 Task: Read out  the articles  posted on the  page of ExxonMobil
Action: Mouse moved to (561, 67)
Screenshot: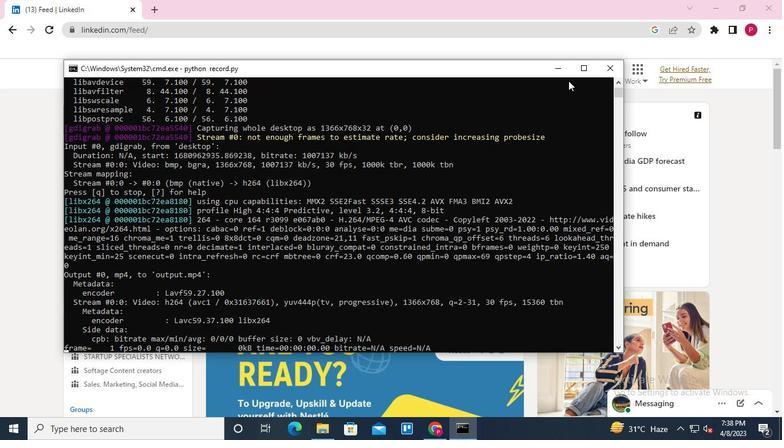 
Action: Mouse pressed left at (561, 67)
Screenshot: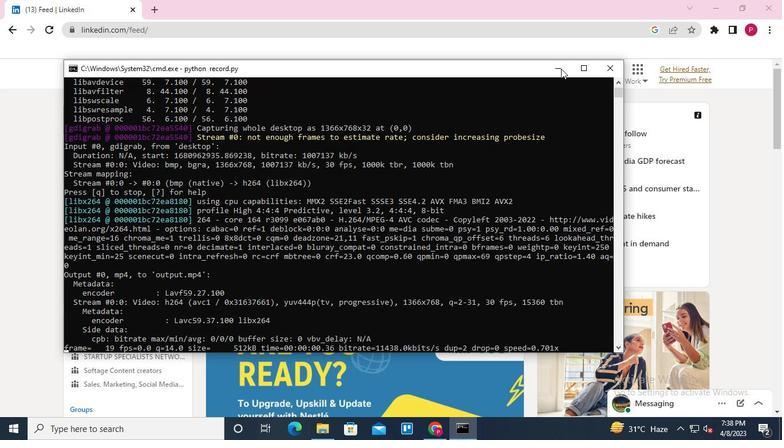 
Action: Mouse moved to (119, 79)
Screenshot: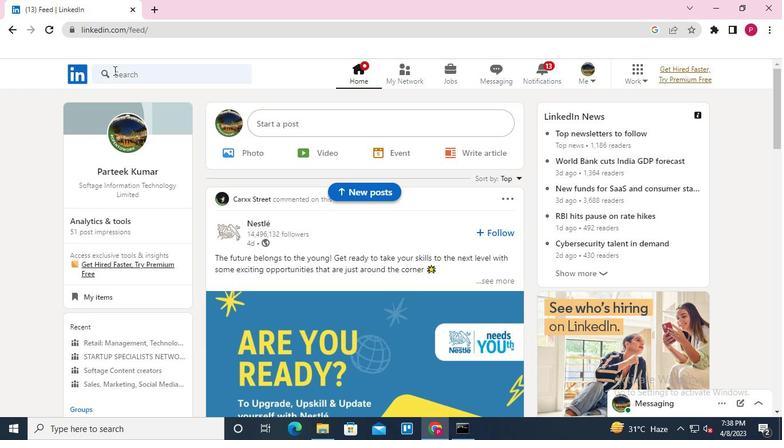 
Action: Mouse pressed left at (119, 79)
Screenshot: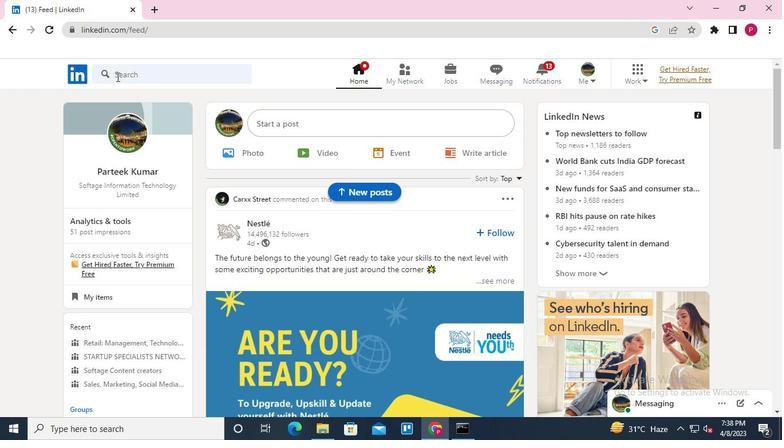 
Action: Mouse moved to (122, 119)
Screenshot: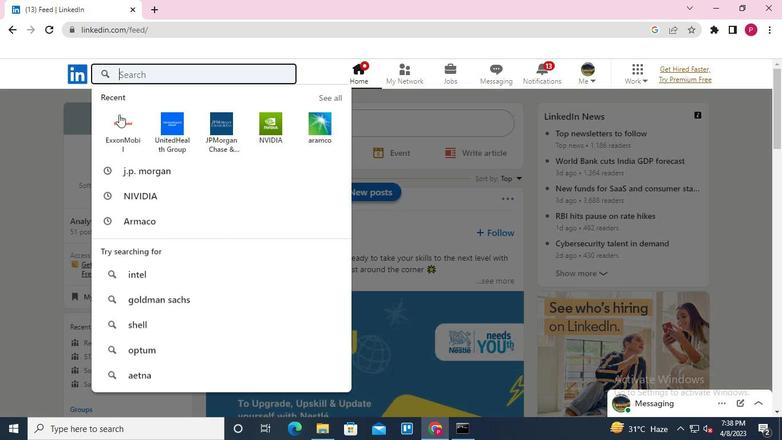 
Action: Mouse pressed left at (122, 119)
Screenshot: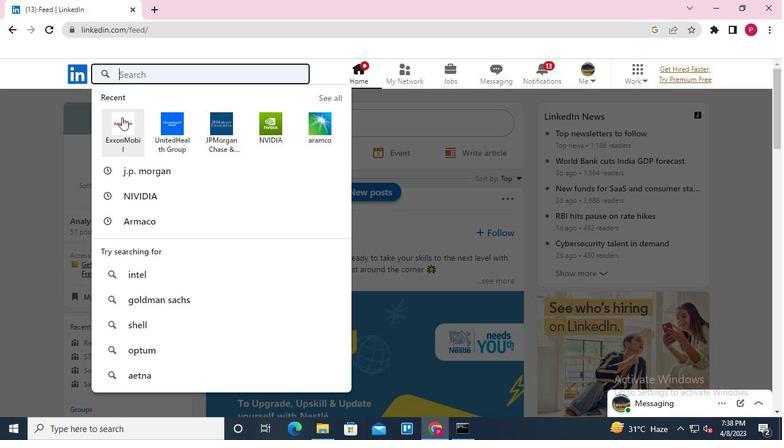 
Action: Mouse moved to (191, 132)
Screenshot: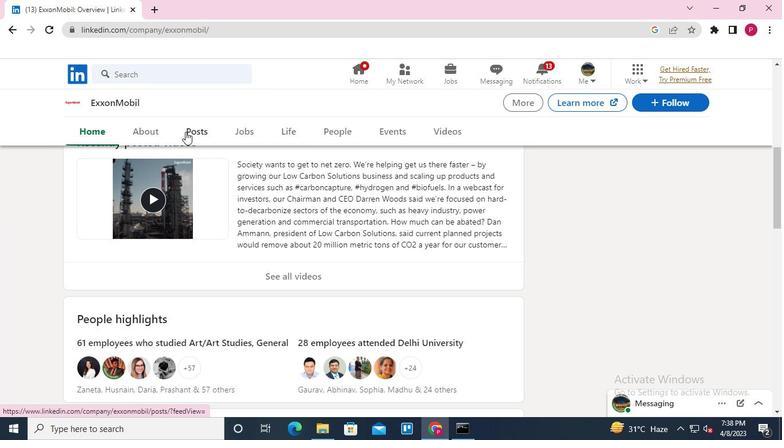 
Action: Mouse pressed left at (191, 132)
Screenshot: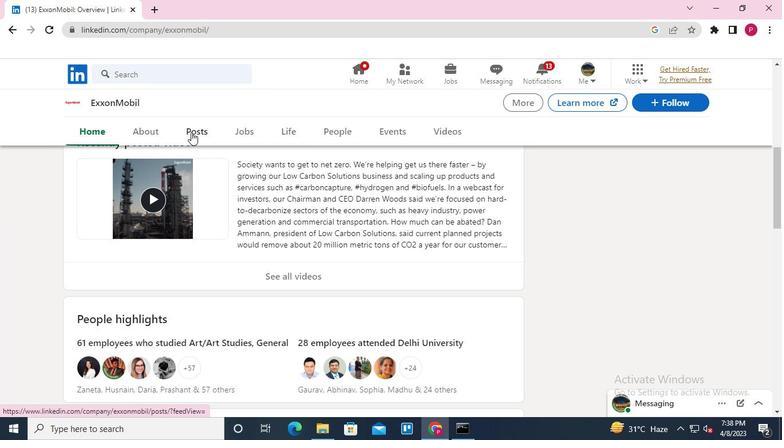
Action: Mouse moved to (348, 142)
Screenshot: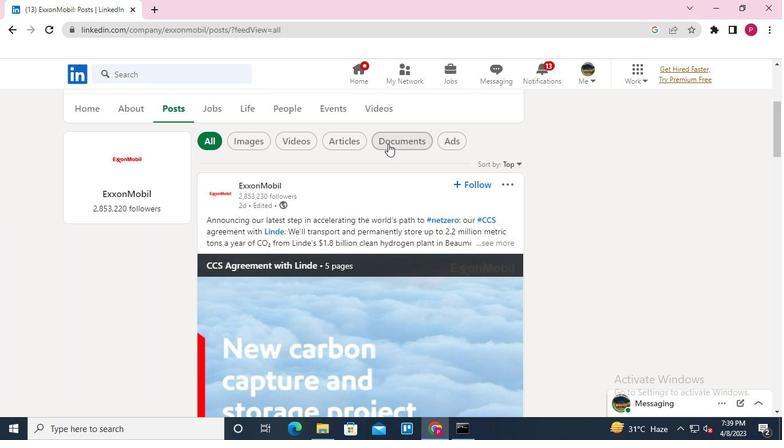 
Action: Mouse pressed left at (348, 142)
Screenshot: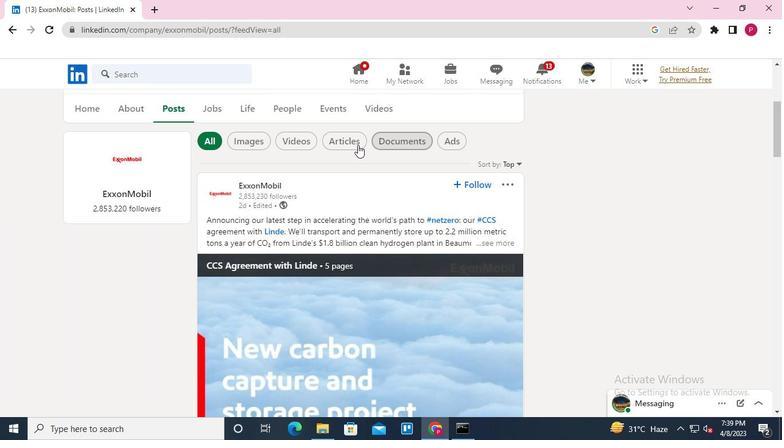 
Action: Mouse moved to (331, 285)
Screenshot: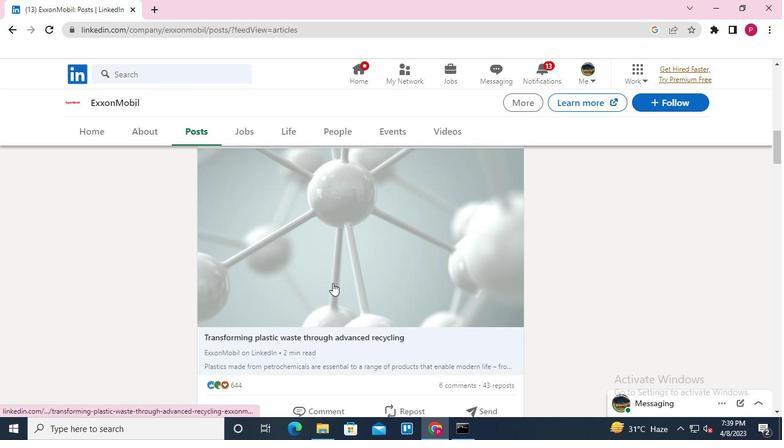 
Action: Keyboard Key.alt_l
Screenshot: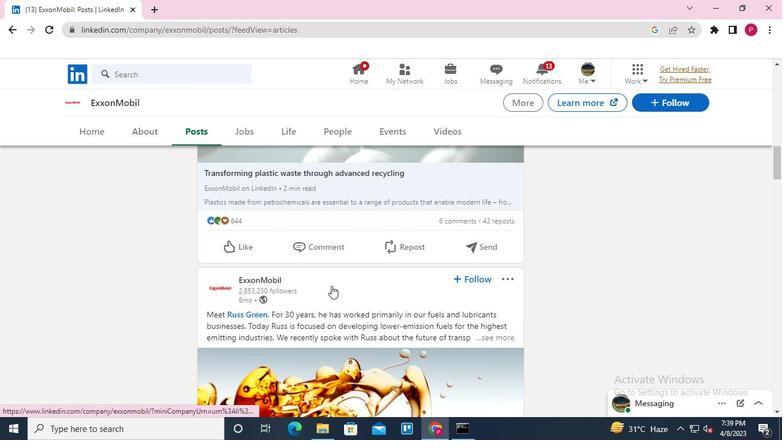 
Action: Keyboard Key.tab
Screenshot: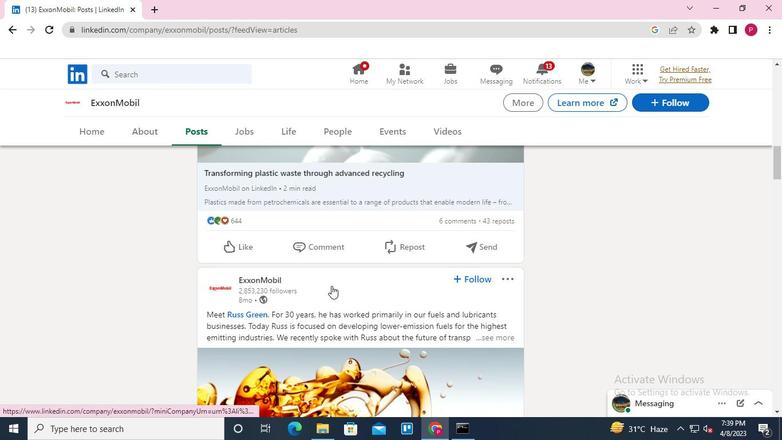 
Action: Mouse moved to (612, 76)
Screenshot: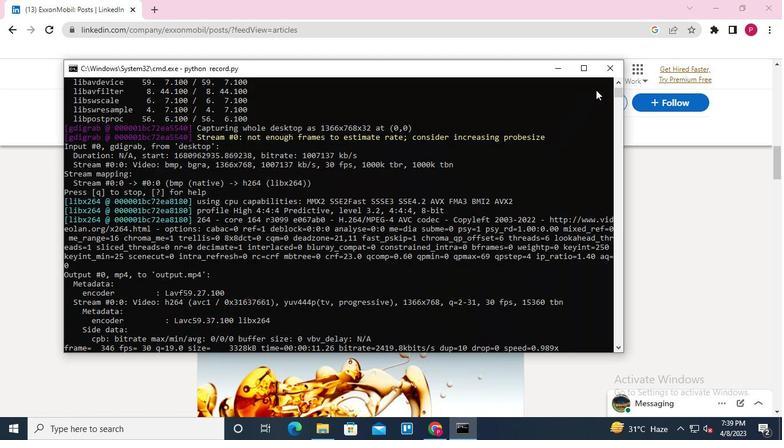 
Action: Mouse pressed left at (612, 76)
Screenshot: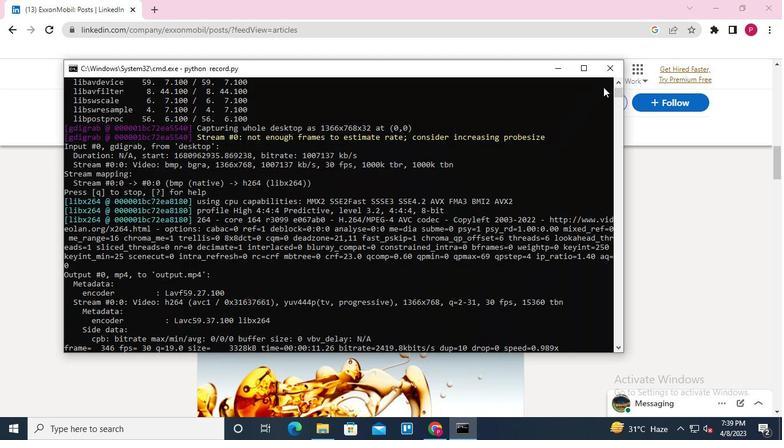 
